 Task: Find Historic House in Boston with Colonial-era Charm.
Action: Mouse moved to (358, 191)
Screenshot: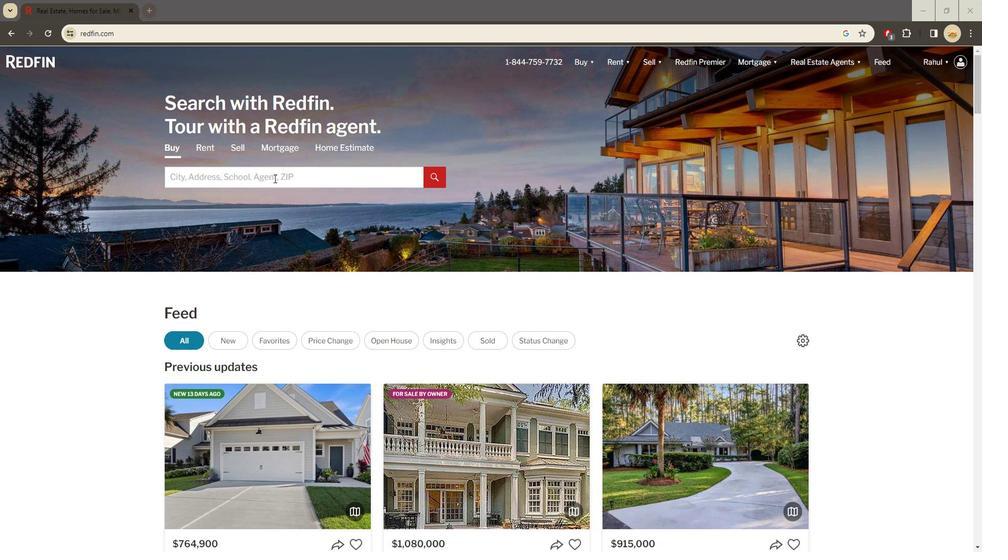 
Action: Mouse pressed left at (358, 191)
Screenshot: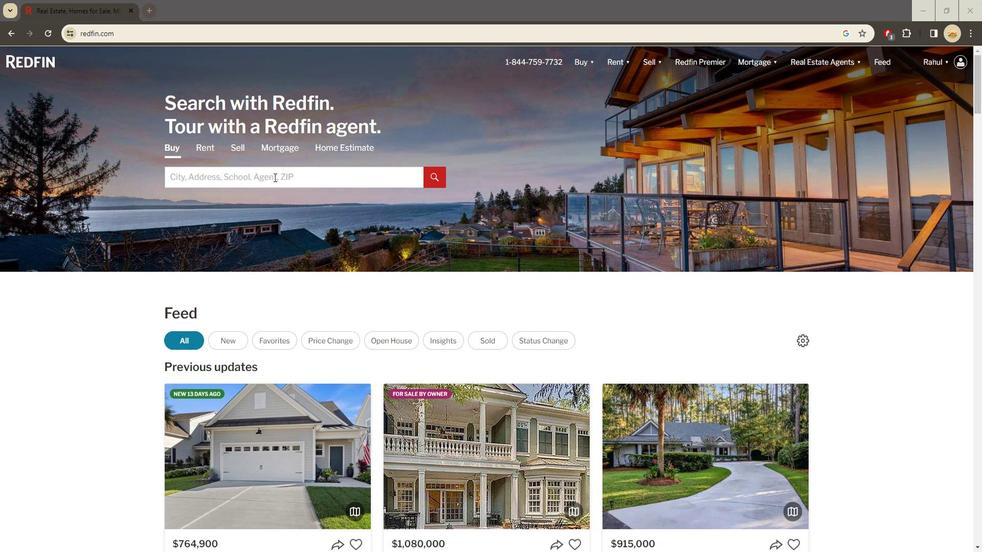 
Action: Mouse moved to (358, 190)
Screenshot: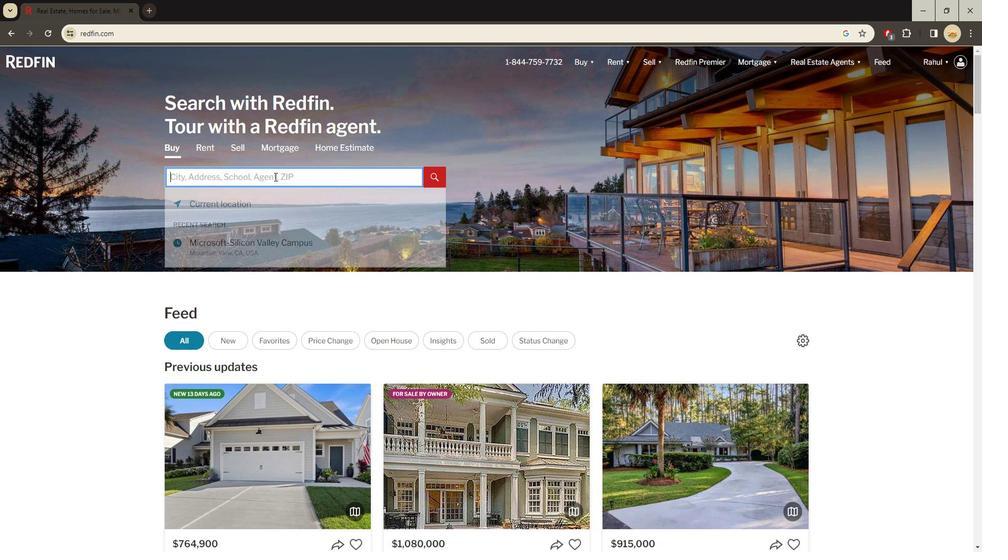 
Action: Key pressed <Key.shift><Key.shift><Key.shift><Key.shift><Key.shift><Key.shift><Key.shift><Key.shift><Key.shift>Boston<Key.space><Key.enter>
Screenshot: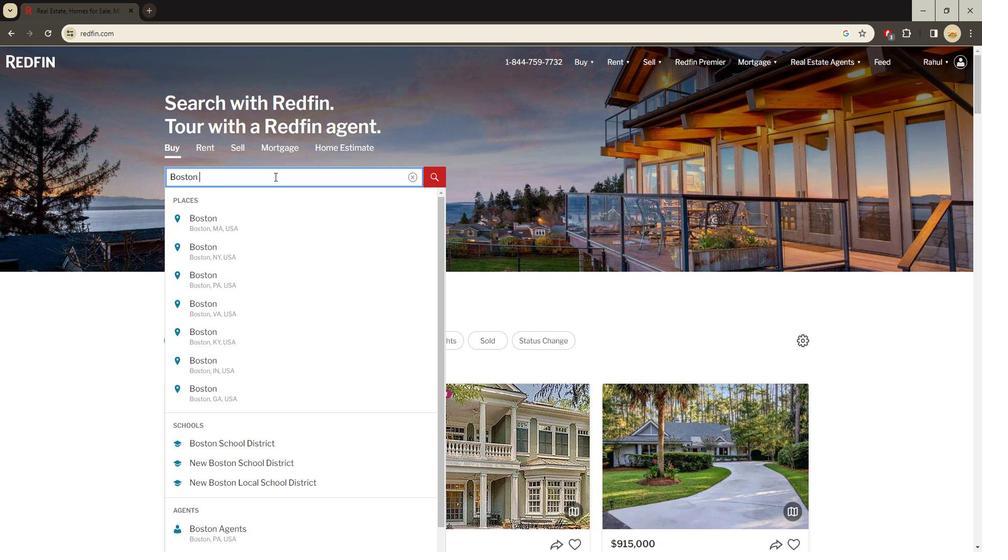 
Action: Mouse moved to (868, 150)
Screenshot: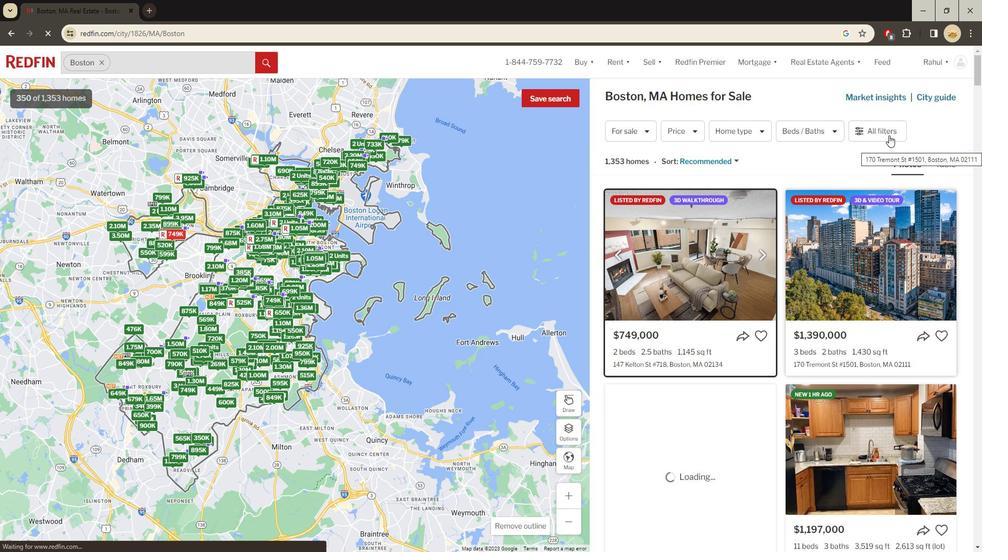 
Action: Mouse pressed left at (868, 150)
Screenshot: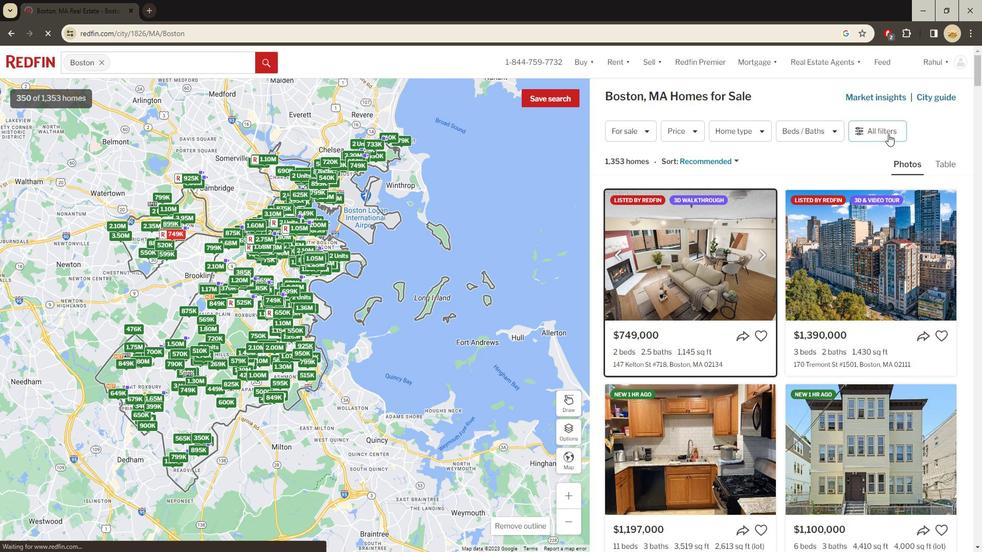 
Action: Mouse pressed left at (868, 150)
Screenshot: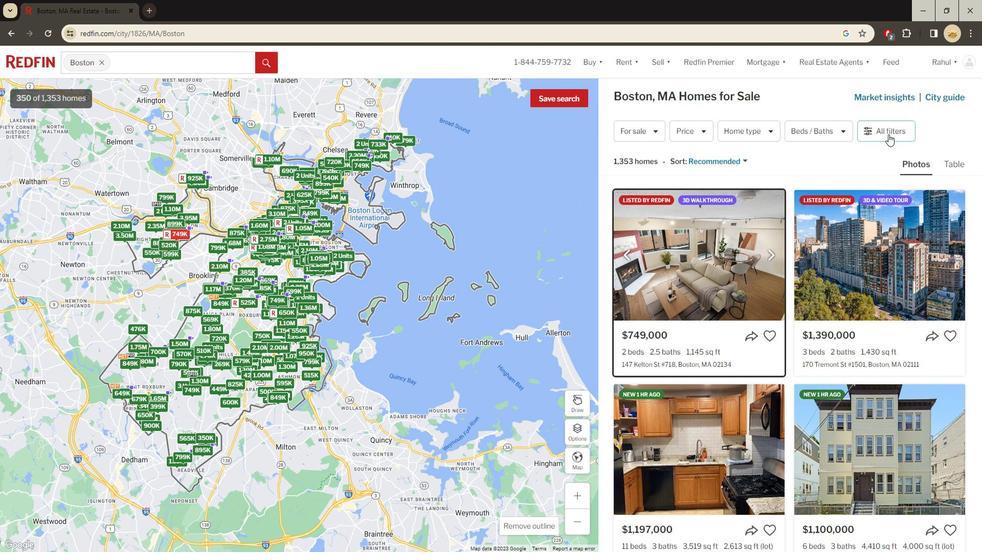 
Action: Mouse moved to (738, 319)
Screenshot: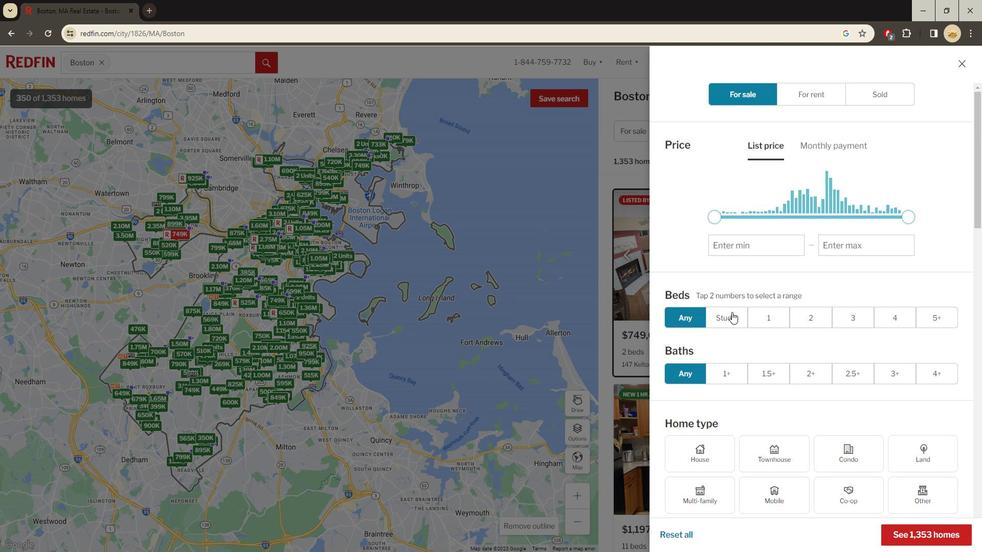 
Action: Mouse scrolled (738, 318) with delta (0, 0)
Screenshot: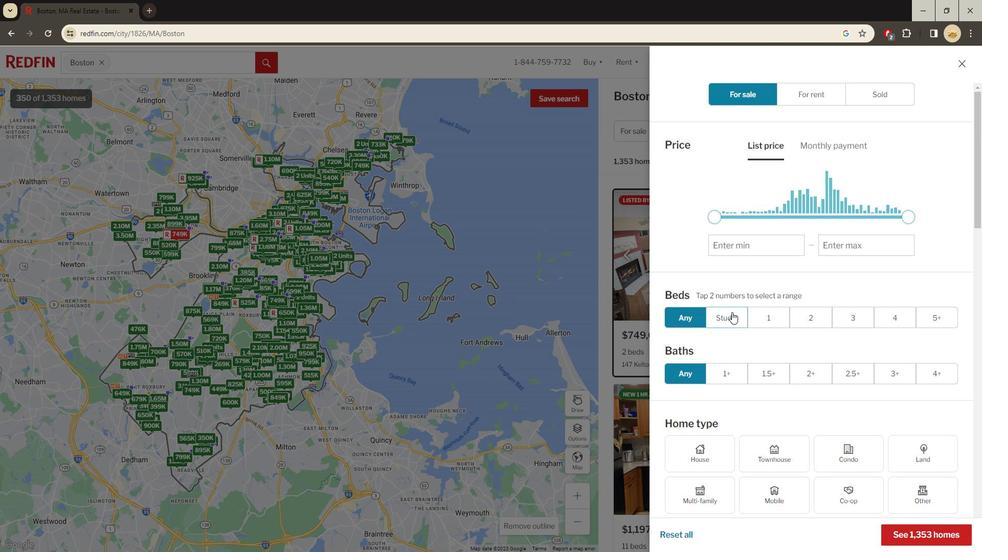 
Action: Mouse moved to (709, 412)
Screenshot: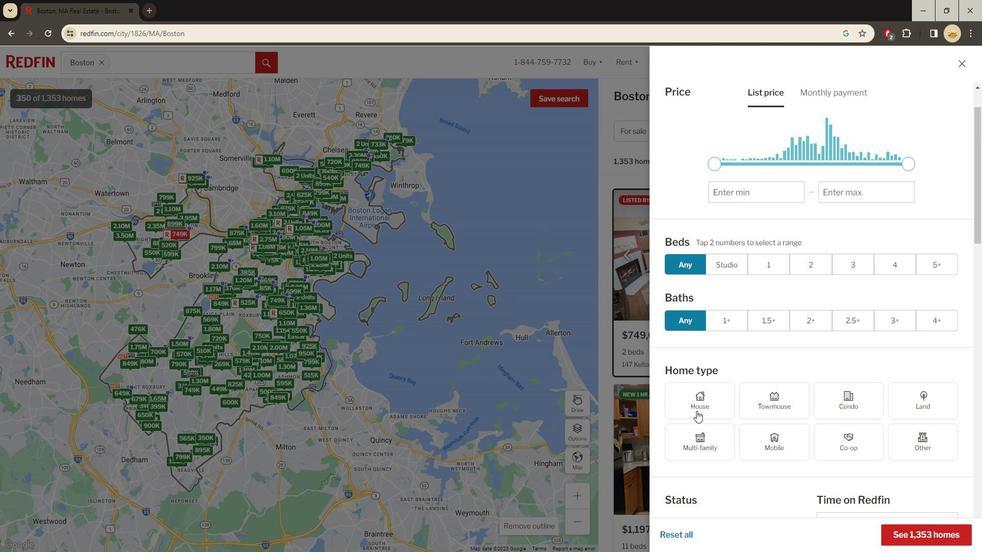 
Action: Mouse pressed left at (709, 412)
Screenshot: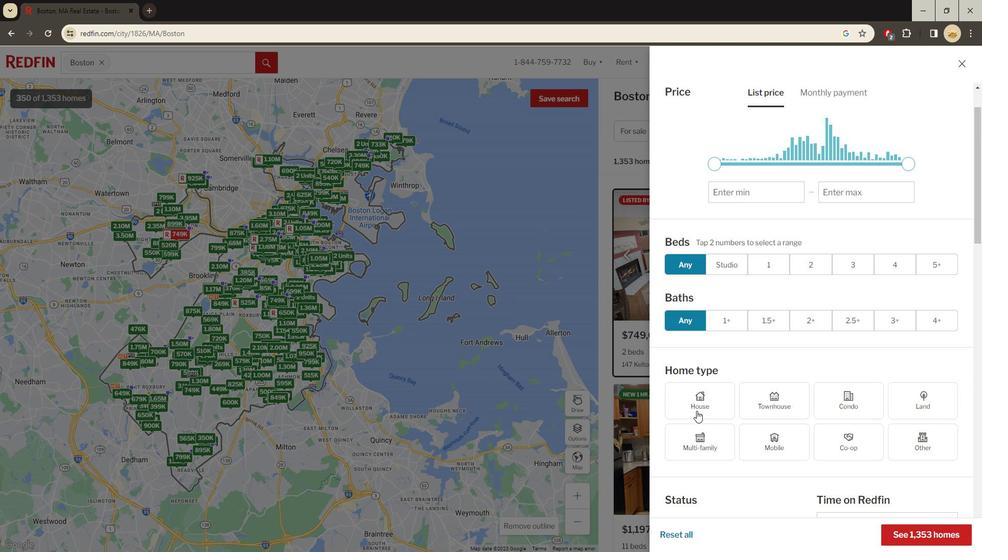 
Action: Mouse scrolled (709, 412) with delta (0, 0)
Screenshot: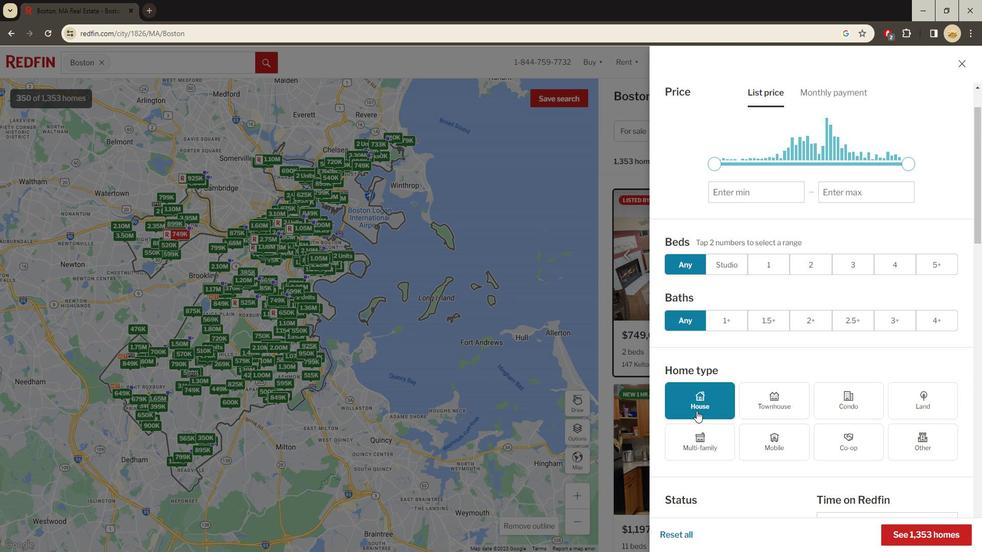 
Action: Mouse moved to (709, 413)
Screenshot: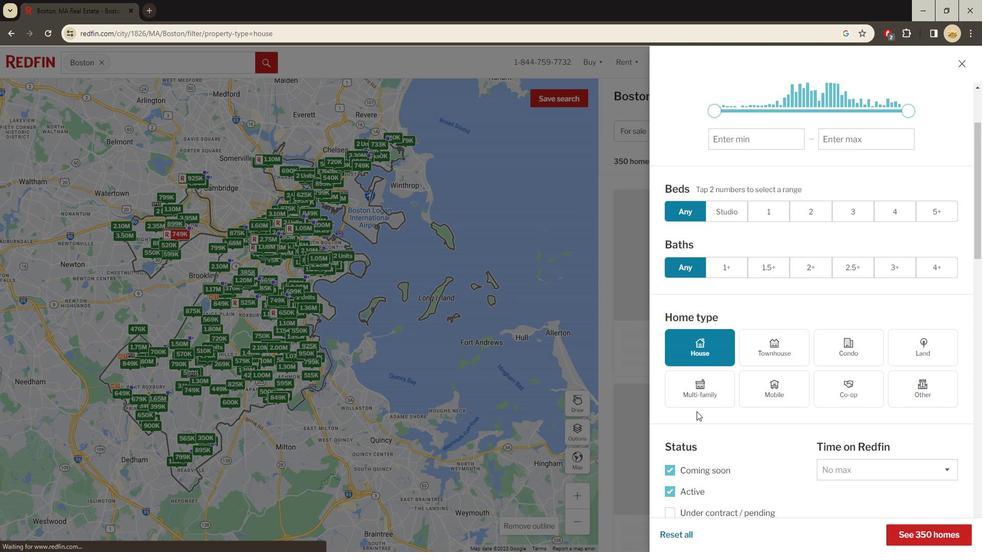 
Action: Mouse scrolled (709, 412) with delta (0, 0)
Screenshot: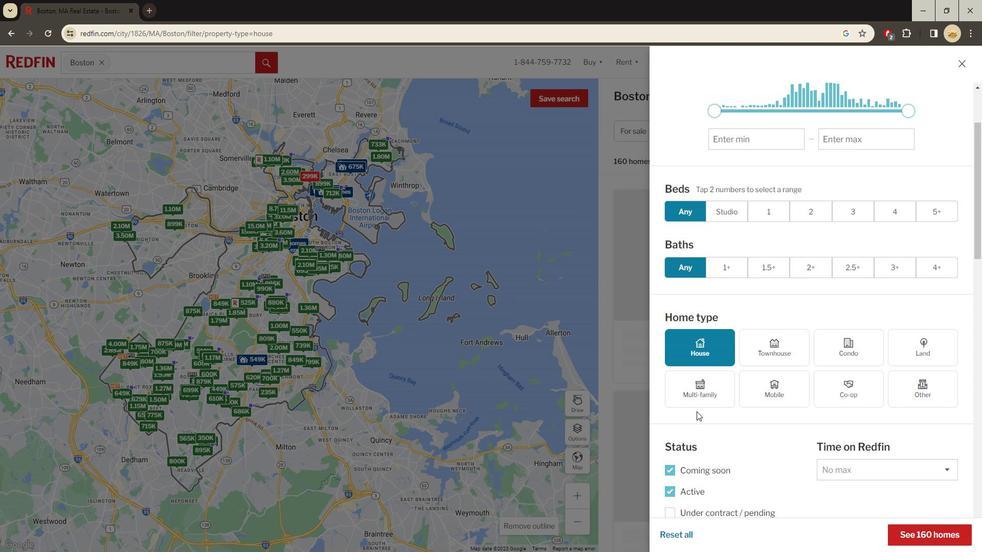 
Action: Mouse scrolled (709, 412) with delta (0, 0)
Screenshot: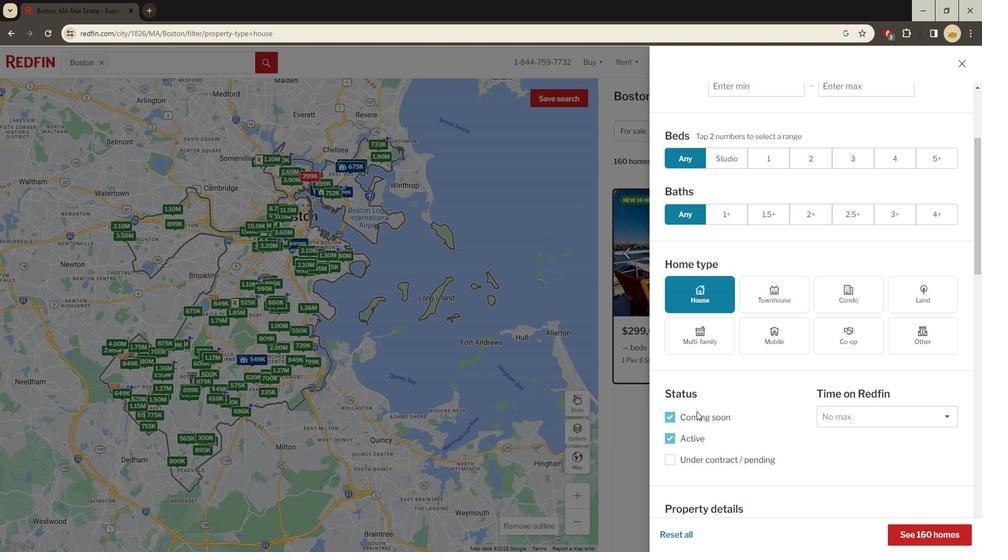 
Action: Mouse scrolled (709, 412) with delta (0, 0)
Screenshot: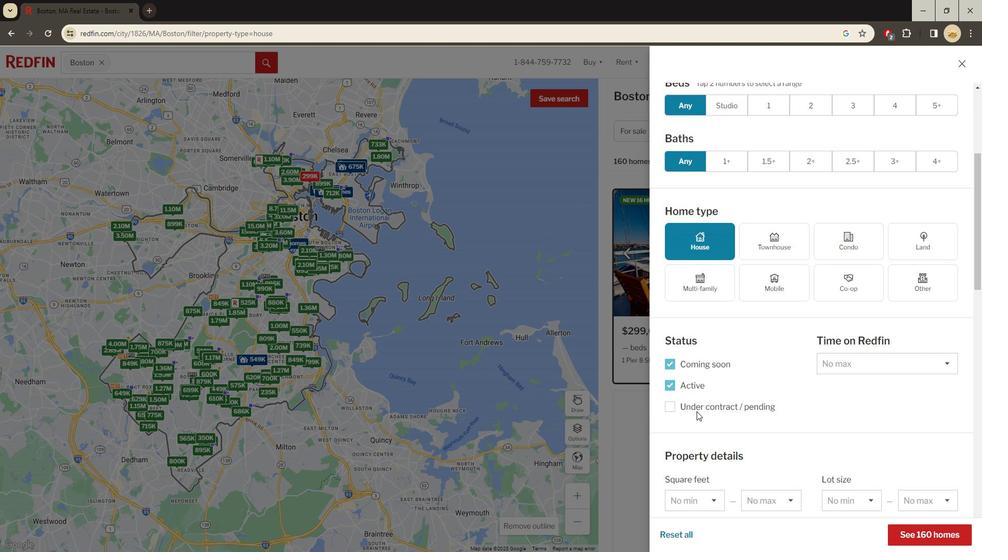 
Action: Mouse scrolled (709, 412) with delta (0, 0)
Screenshot: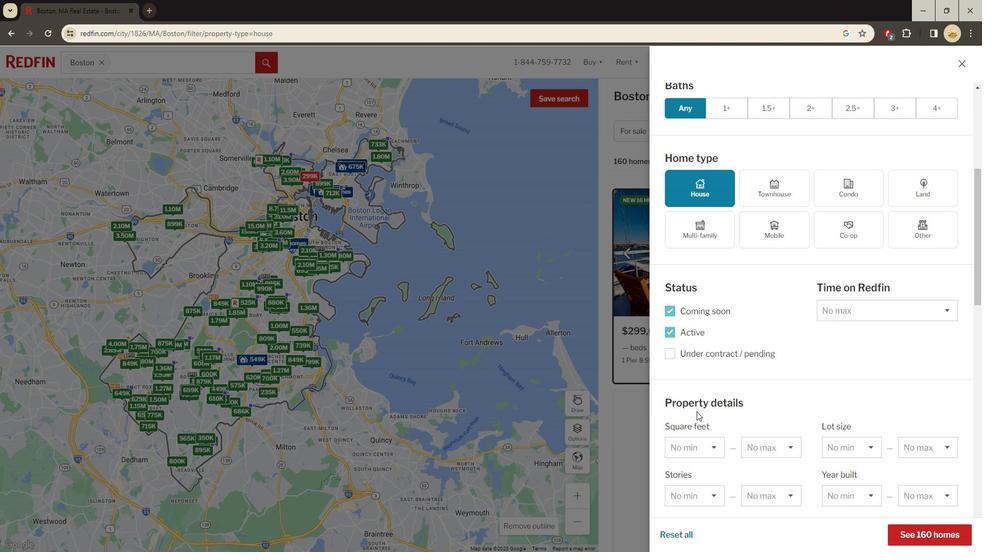 
Action: Mouse scrolled (709, 412) with delta (0, 0)
Screenshot: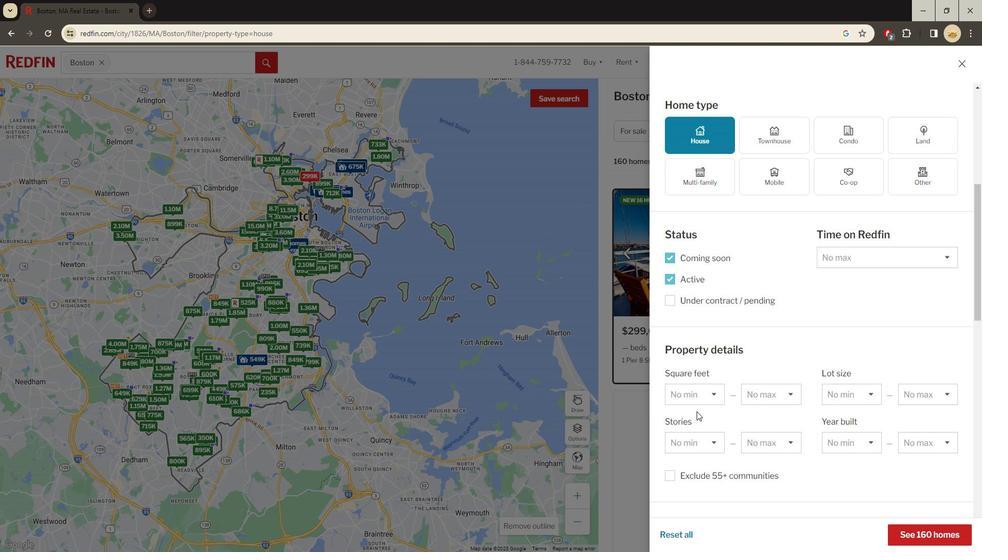 
Action: Mouse scrolled (709, 412) with delta (0, 0)
Screenshot: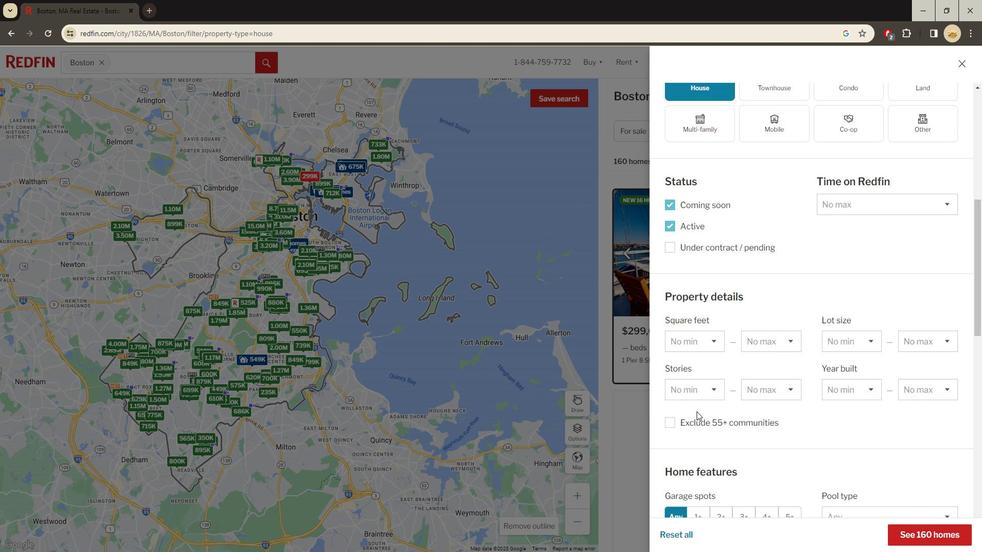 
Action: Mouse scrolled (709, 412) with delta (0, 0)
Screenshot: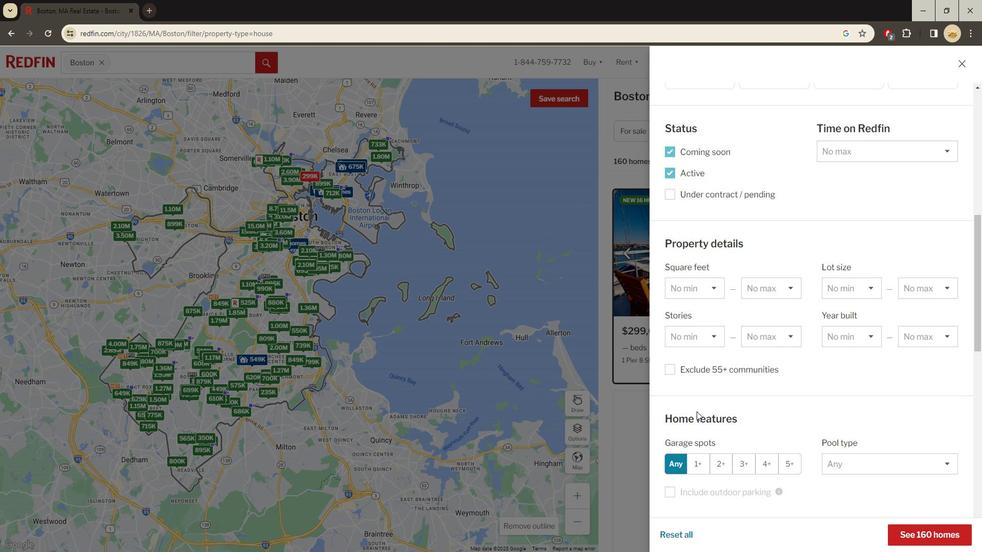 
Action: Mouse scrolled (709, 412) with delta (0, 0)
Screenshot: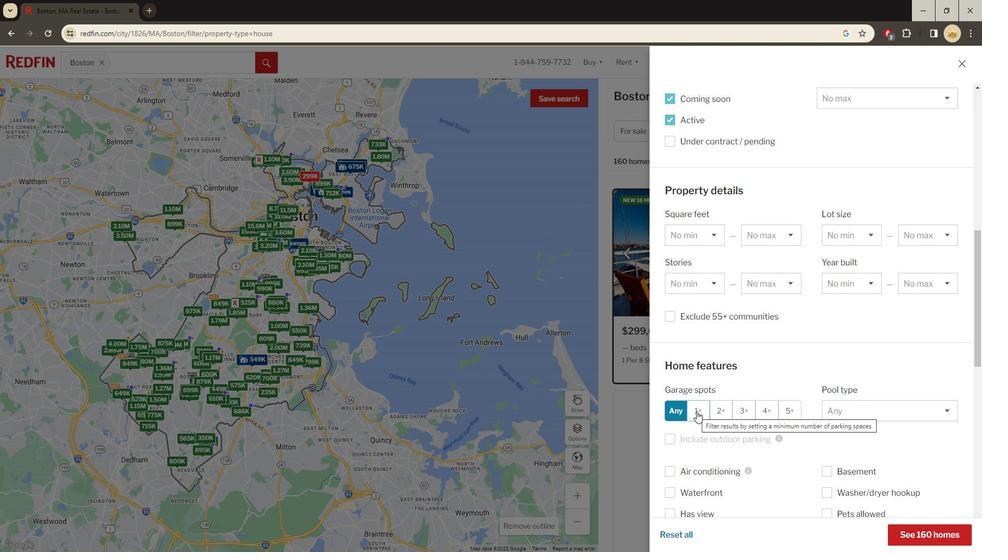 
Action: Mouse scrolled (709, 412) with delta (0, 0)
Screenshot: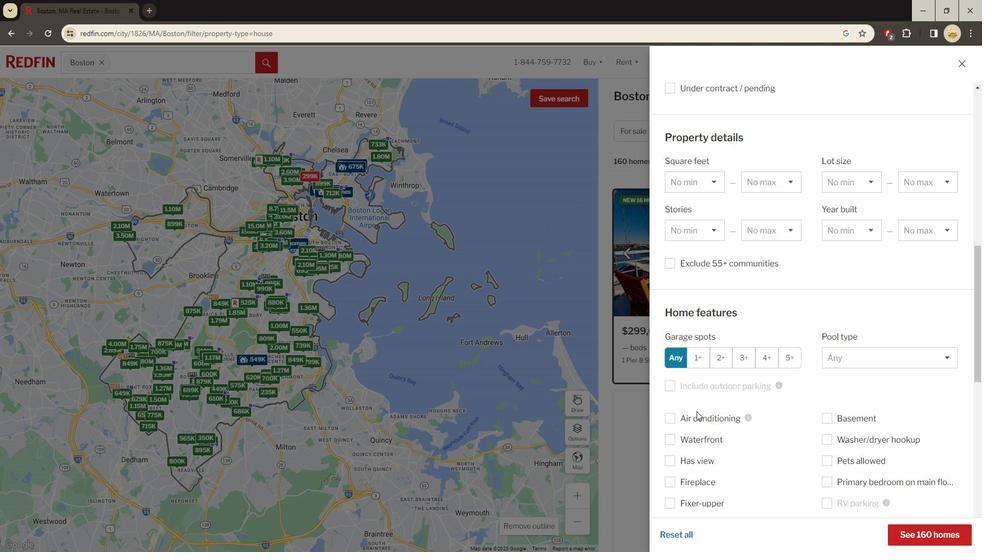 
Action: Mouse scrolled (709, 412) with delta (0, 0)
Screenshot: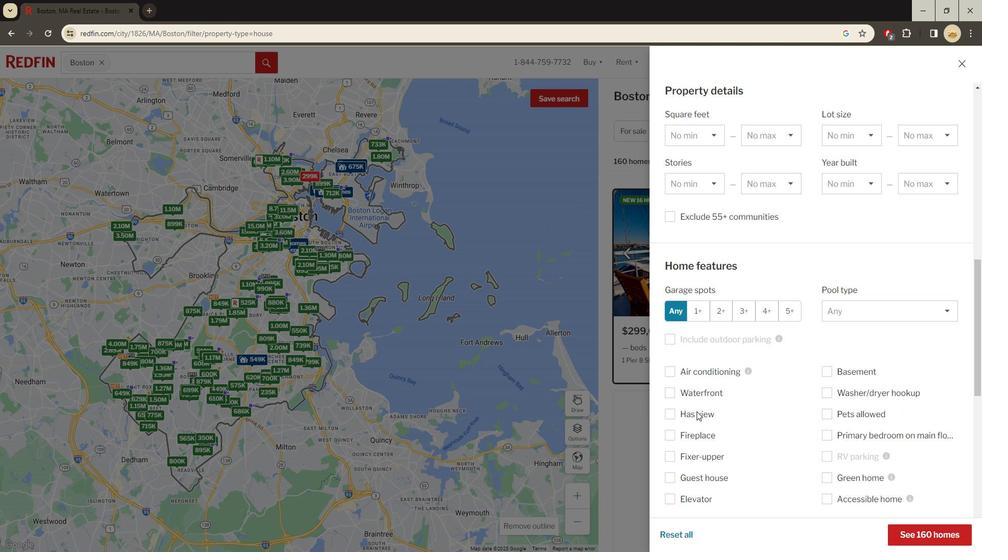 
Action: Mouse scrolled (709, 412) with delta (0, 0)
Screenshot: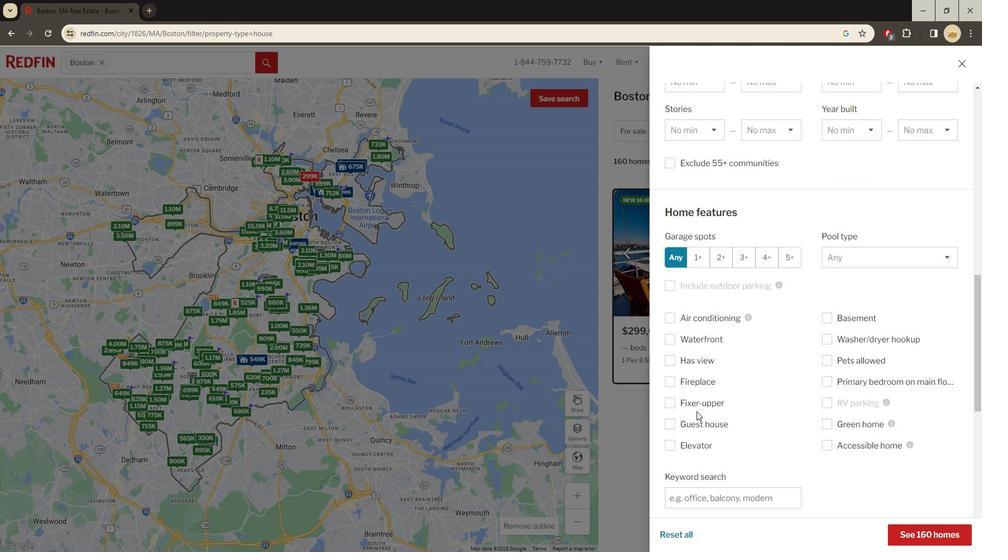 
Action: Mouse moved to (704, 442)
Screenshot: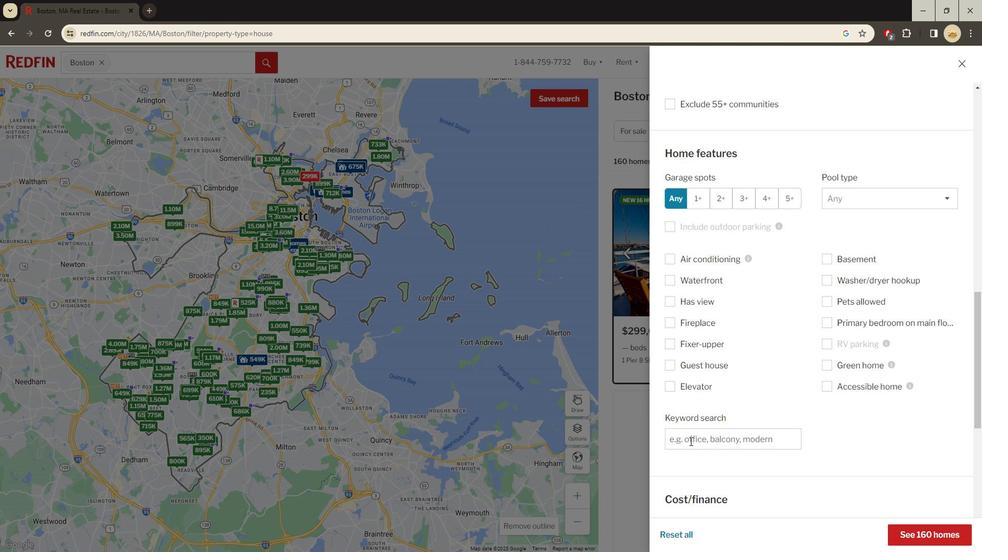 
Action: Mouse pressed left at (704, 442)
Screenshot: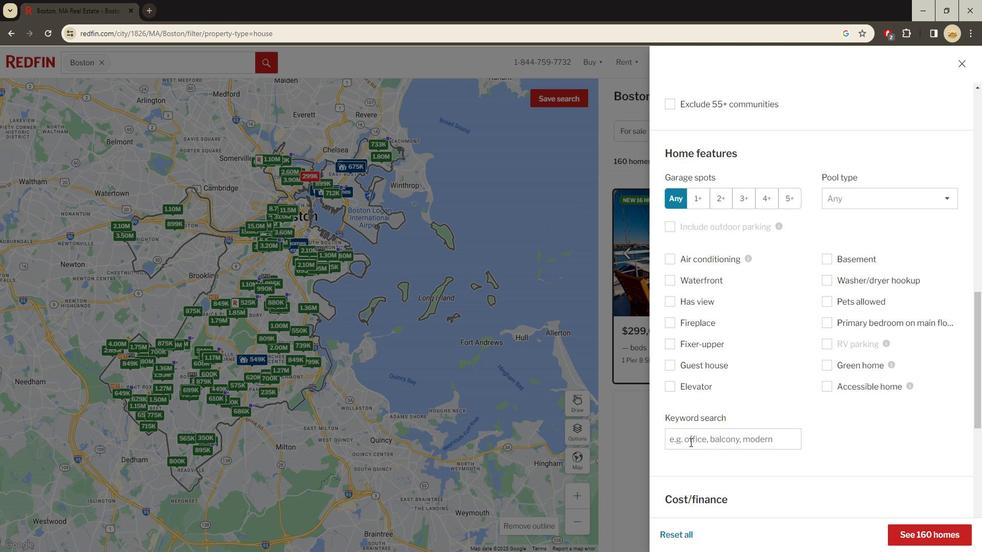 
Action: Key pressed <Key.shift>Colonial<Key.space><Key.backspace>-r<Key.backspace>era<Key.space><Key.shift>Charm
Screenshot: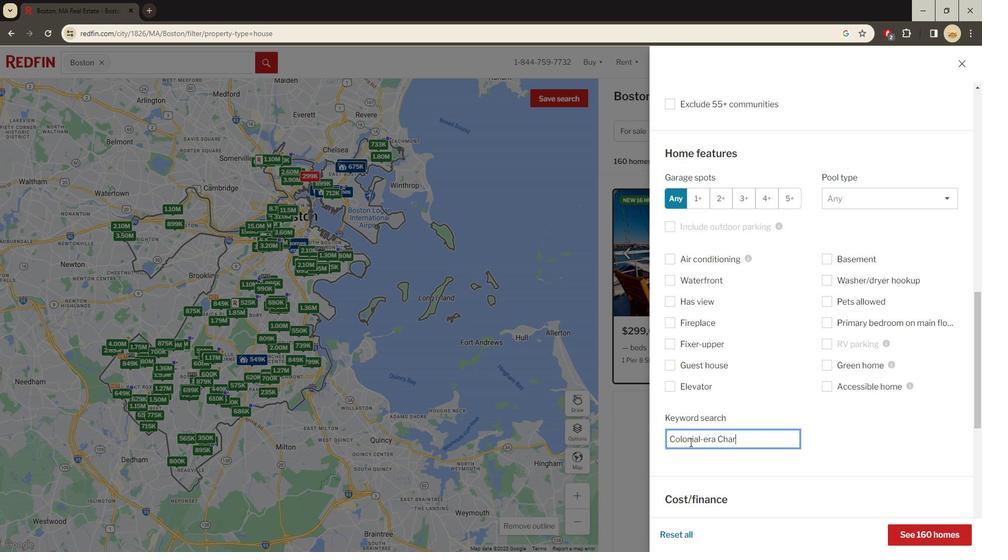 
Action: Mouse moved to (904, 528)
Screenshot: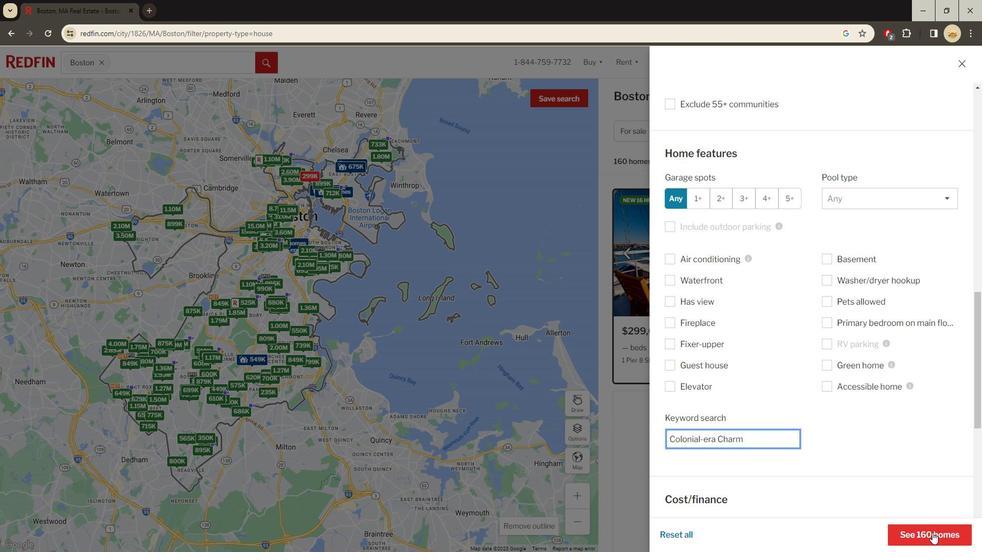
Action: Mouse pressed left at (904, 528)
Screenshot: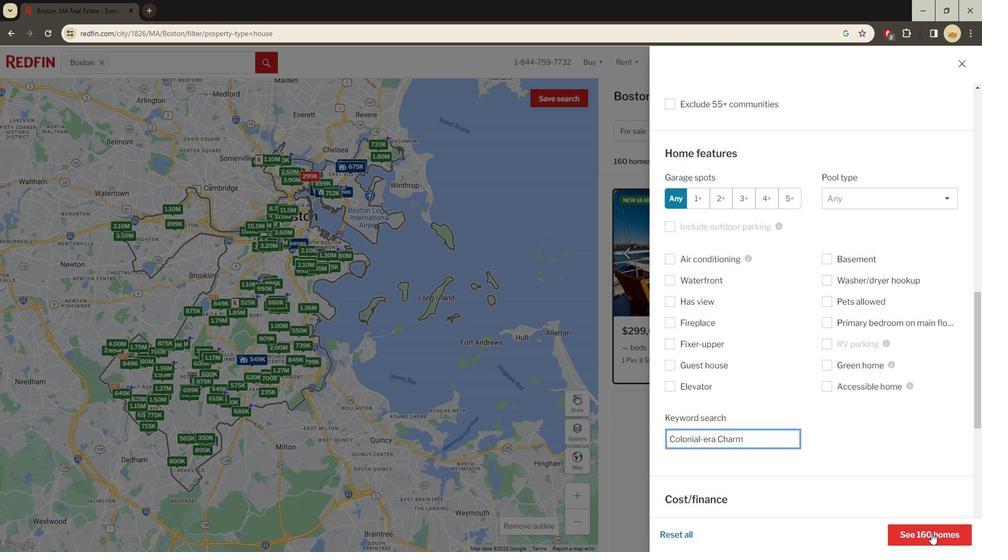 
Action: Mouse moved to (833, 152)
Screenshot: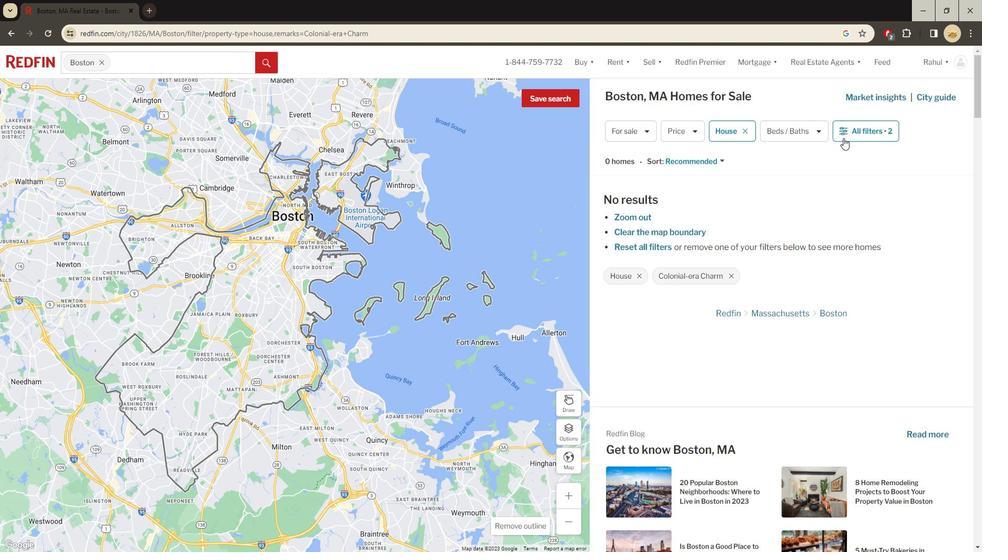 
Action: Mouse pressed left at (833, 152)
Screenshot: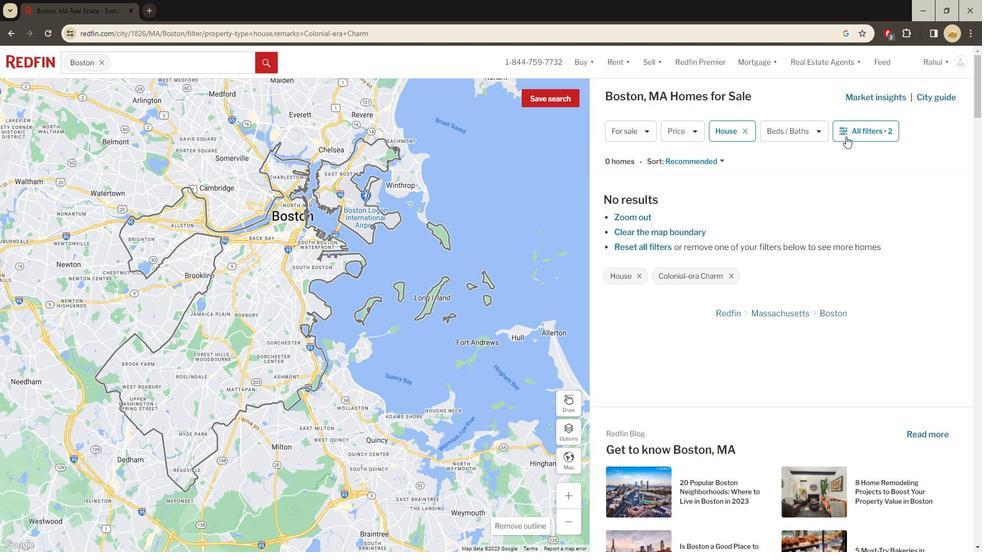 
Action: Mouse moved to (781, 368)
Screenshot: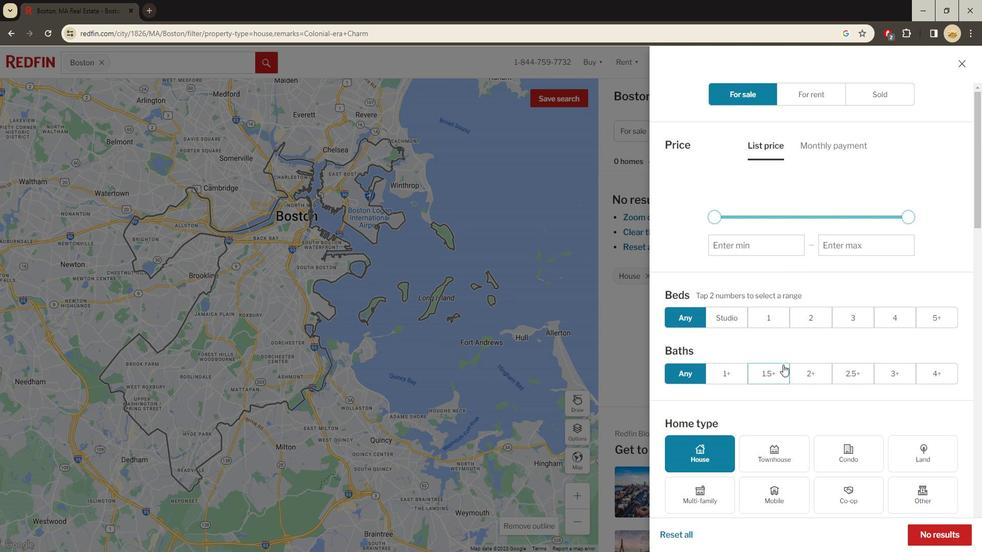 
Action: Mouse scrolled (781, 367) with delta (0, 0)
Screenshot: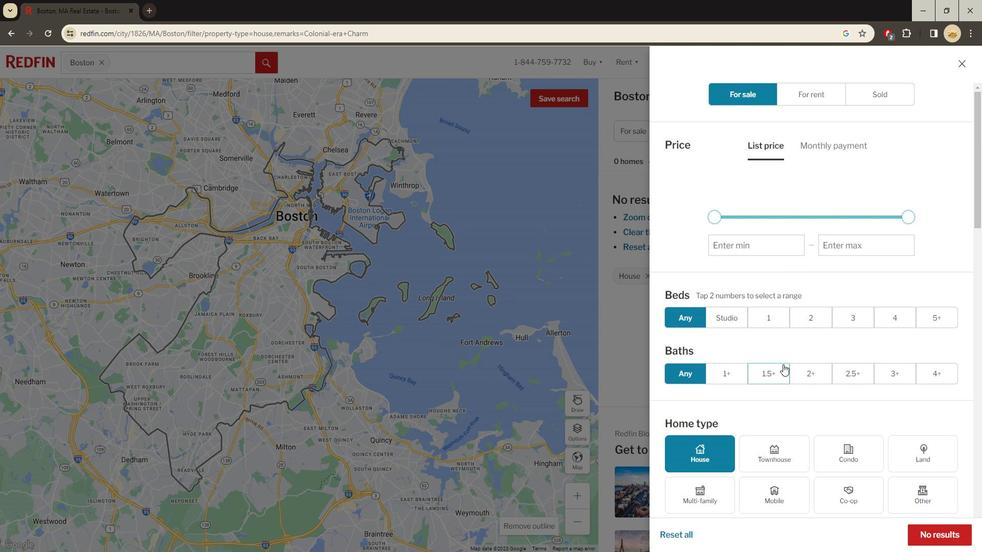 
Action: Mouse moved to (780, 368)
Screenshot: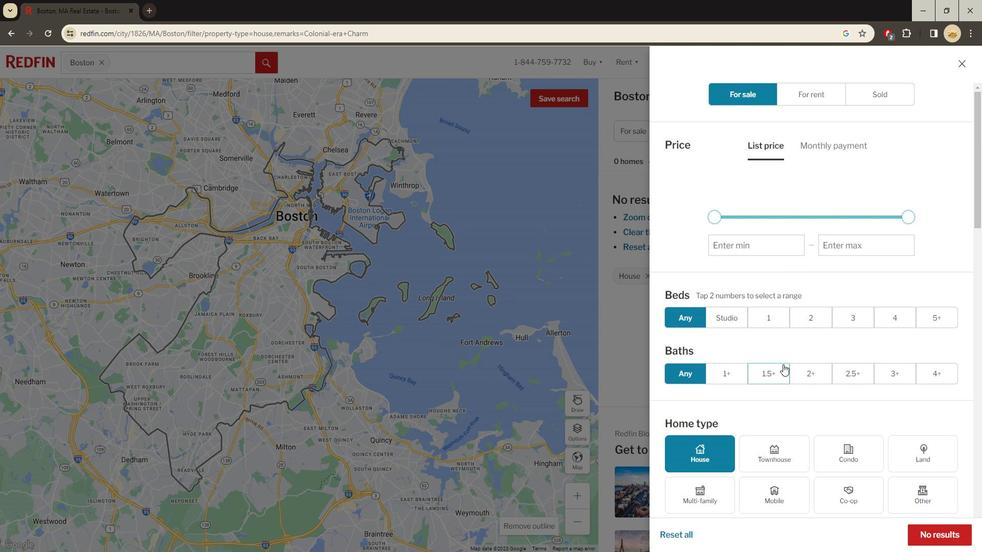 
Action: Mouse scrolled (780, 367) with delta (0, 0)
Screenshot: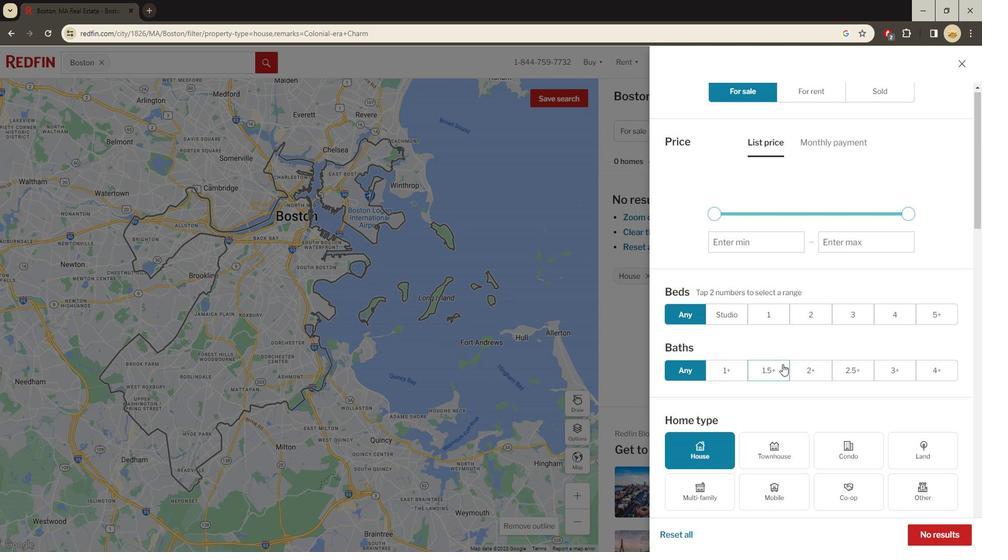 
Action: Mouse moved to (780, 368)
Screenshot: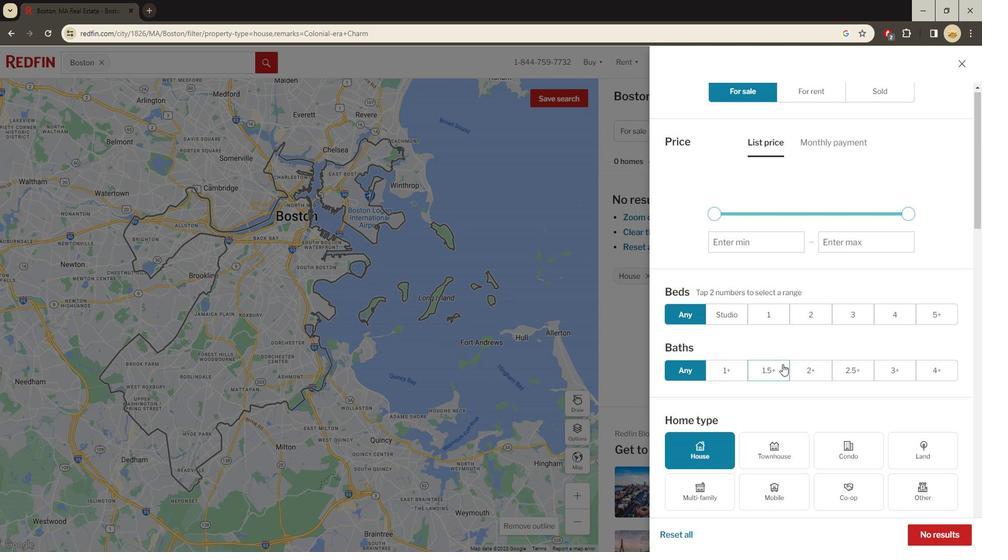 
Action: Mouse scrolled (780, 367) with delta (0, 0)
Screenshot: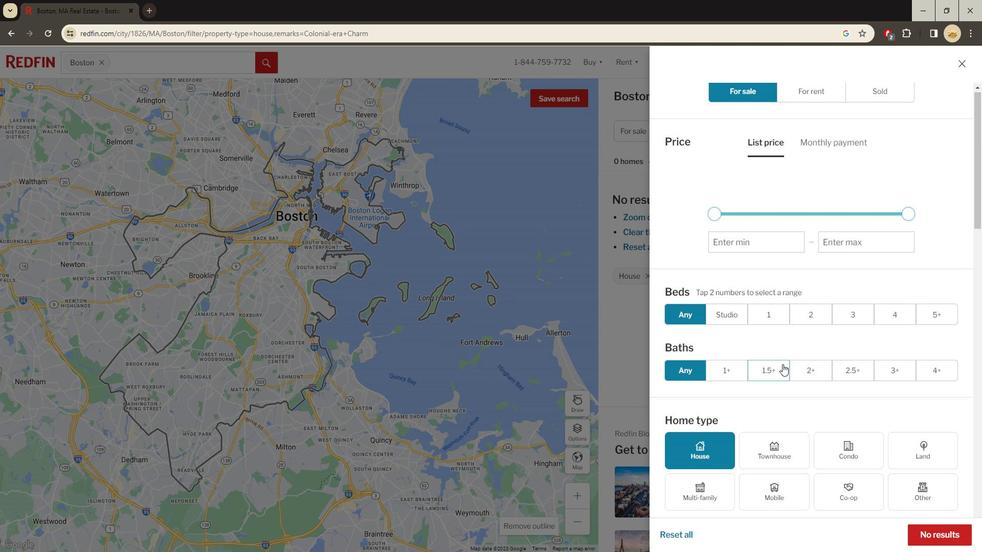 
Action: Mouse moved to (780, 368)
Screenshot: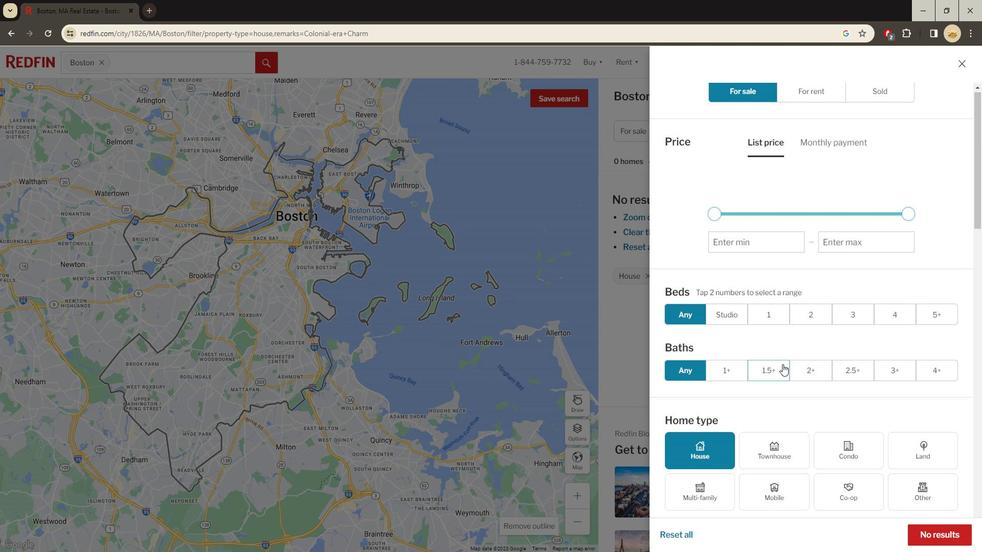 
Action: Mouse scrolled (780, 367) with delta (0, 0)
Screenshot: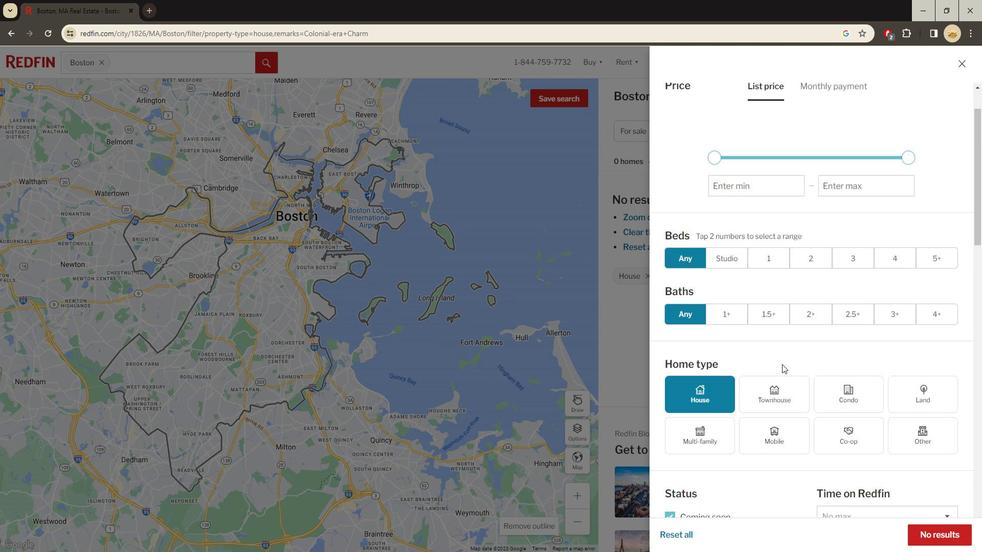 
Action: Mouse scrolled (780, 367) with delta (0, 0)
Screenshot: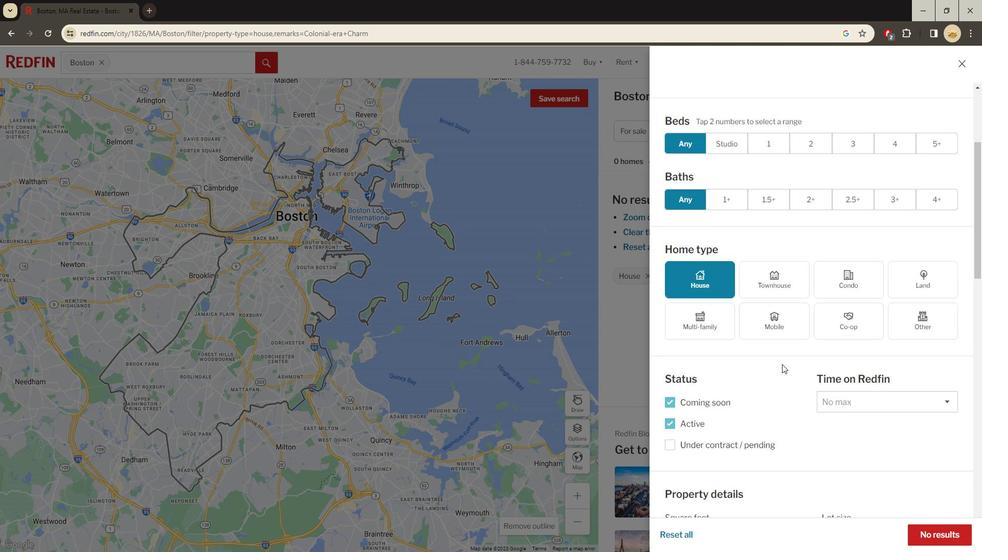 
Action: Mouse scrolled (780, 367) with delta (0, 0)
Screenshot: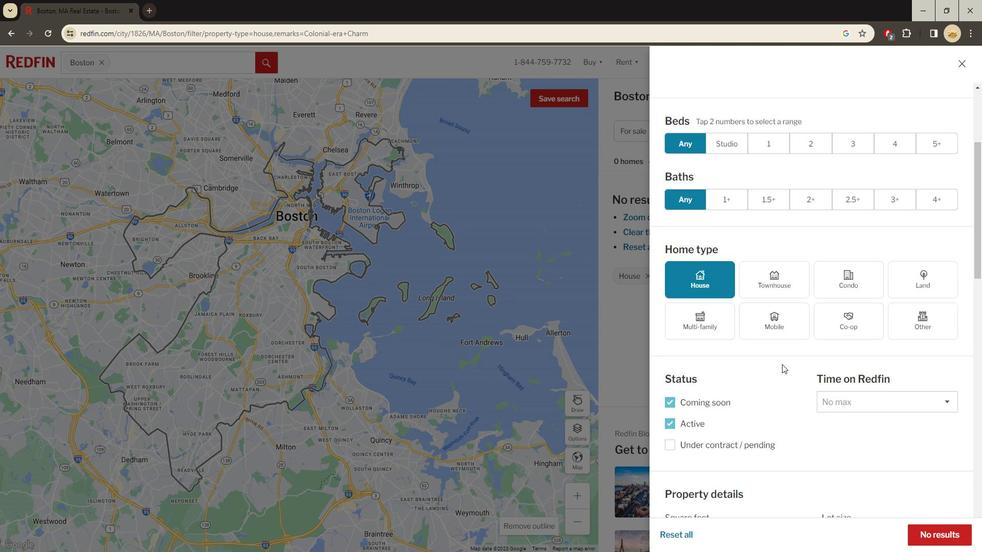 
Action: Mouse moved to (756, 395)
Screenshot: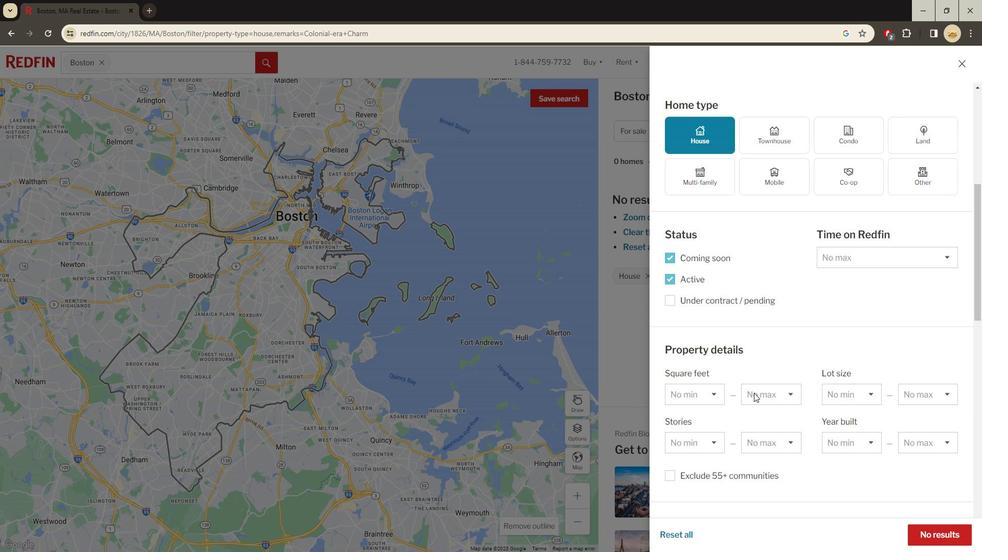 
Action: Mouse scrolled (756, 395) with delta (0, 0)
Screenshot: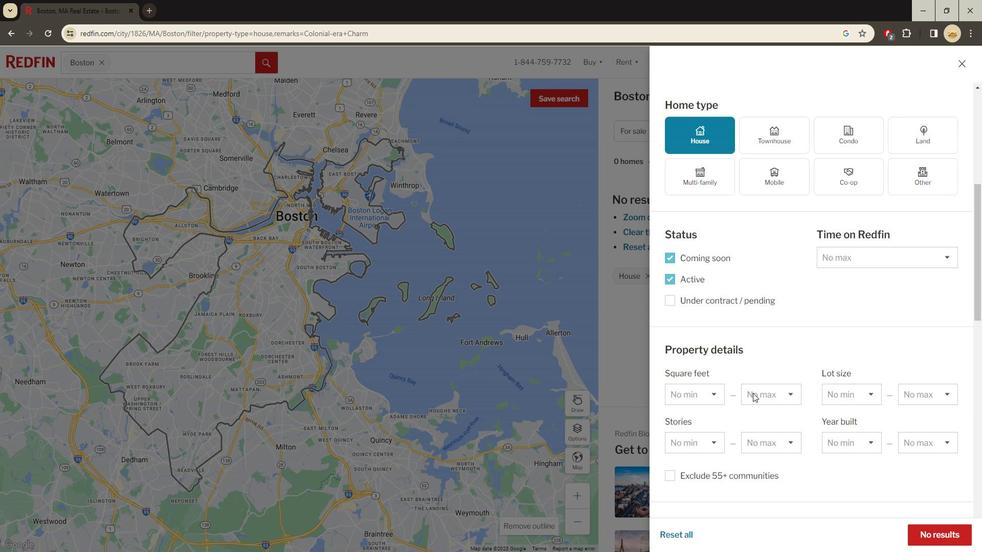 
Action: Mouse moved to (756, 396)
Screenshot: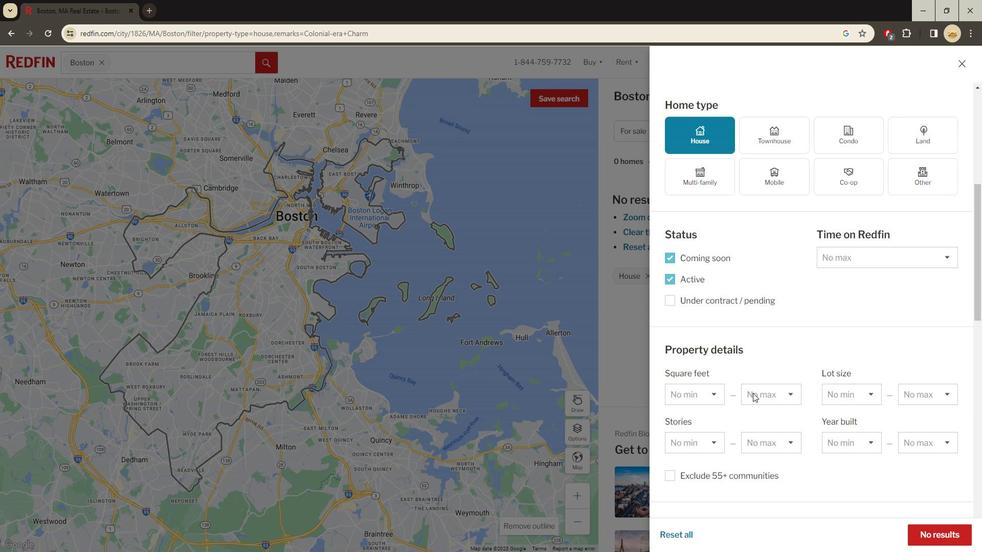
Action: Mouse scrolled (756, 395) with delta (0, 0)
Screenshot: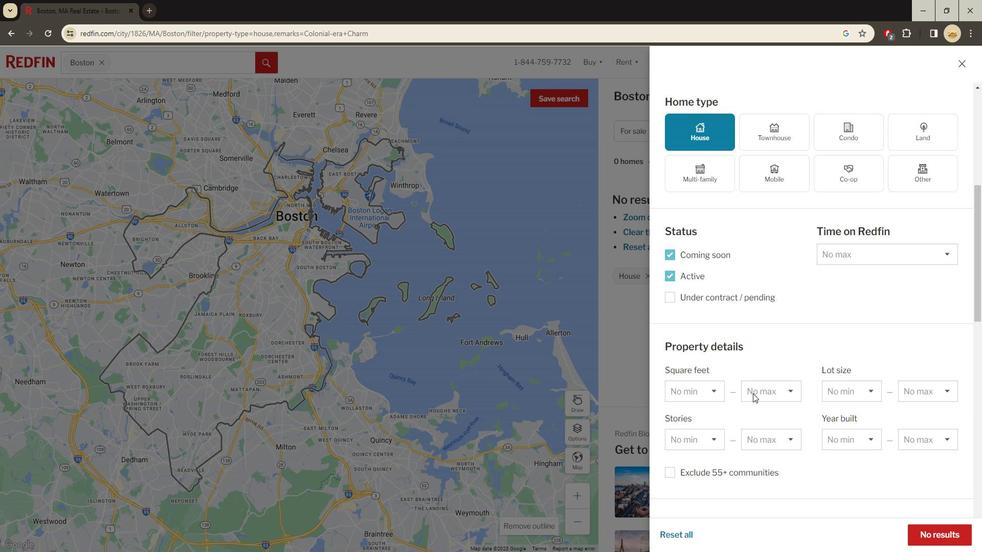 
Action: Mouse moved to (732, 470)
Screenshot: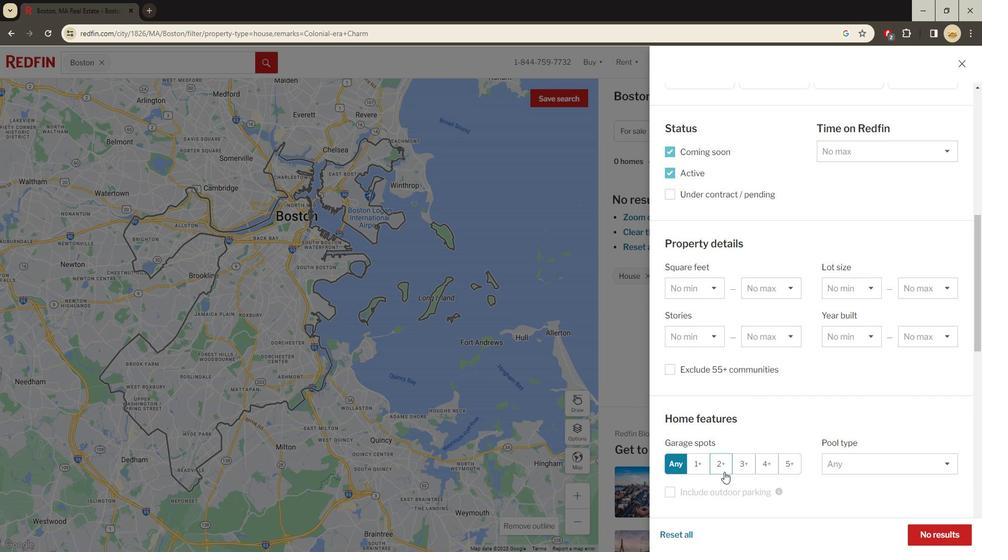 
Action: Mouse scrolled (732, 470) with delta (0, 0)
Screenshot: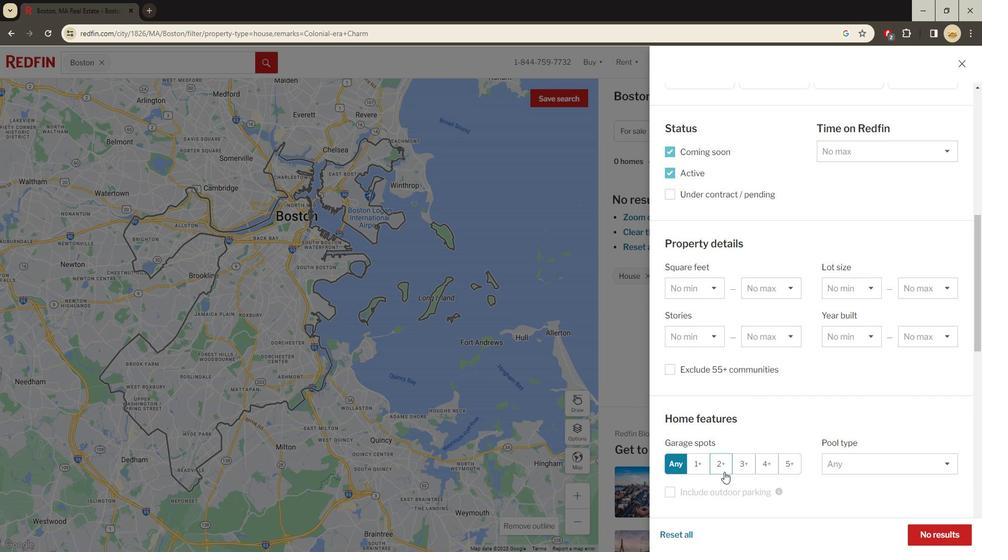 
Action: Mouse scrolled (732, 470) with delta (0, 0)
Screenshot: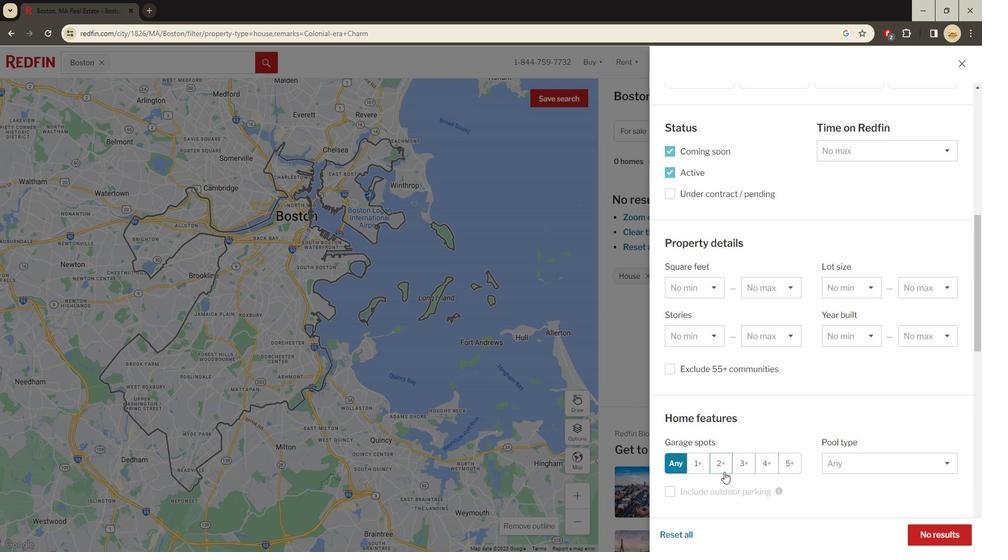 
Action: Mouse scrolled (732, 470) with delta (0, 0)
Screenshot: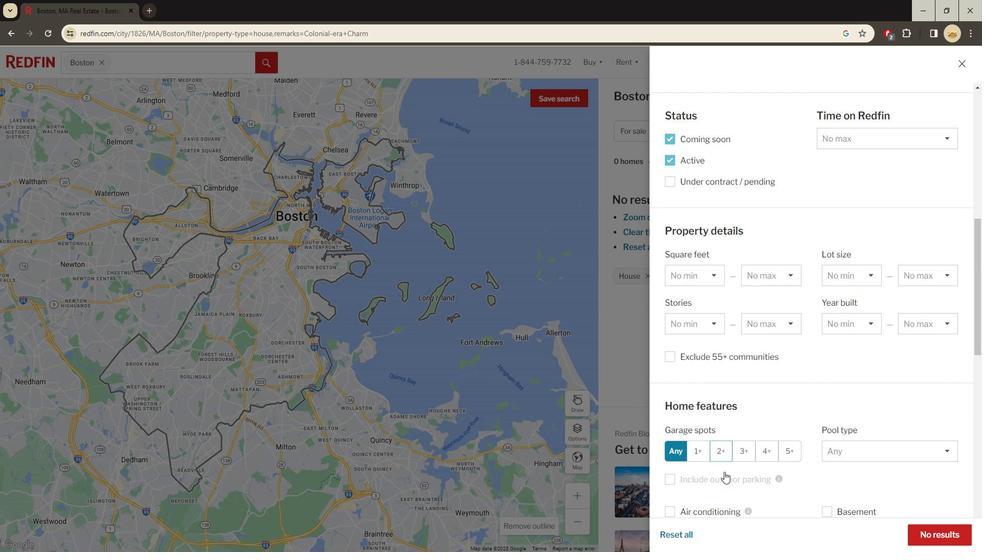 
Action: Mouse moved to (735, 465)
Screenshot: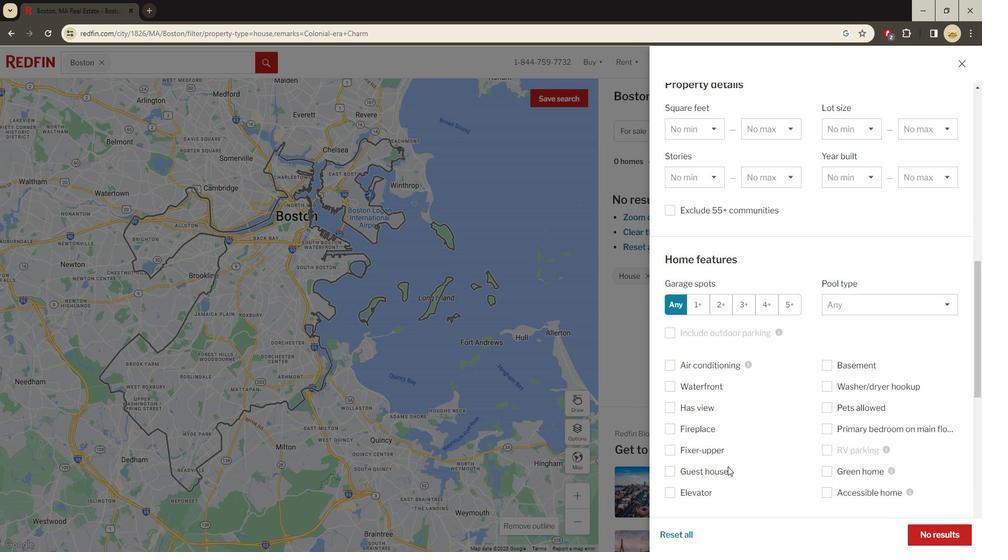 
Action: Mouse scrolled (735, 465) with delta (0, 0)
Screenshot: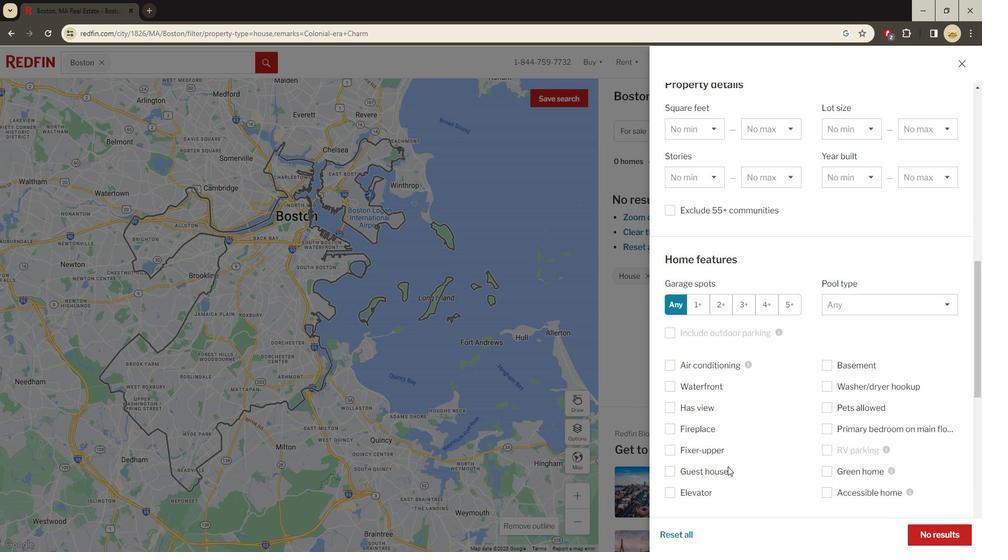 
Action: Mouse moved to (735, 466)
Screenshot: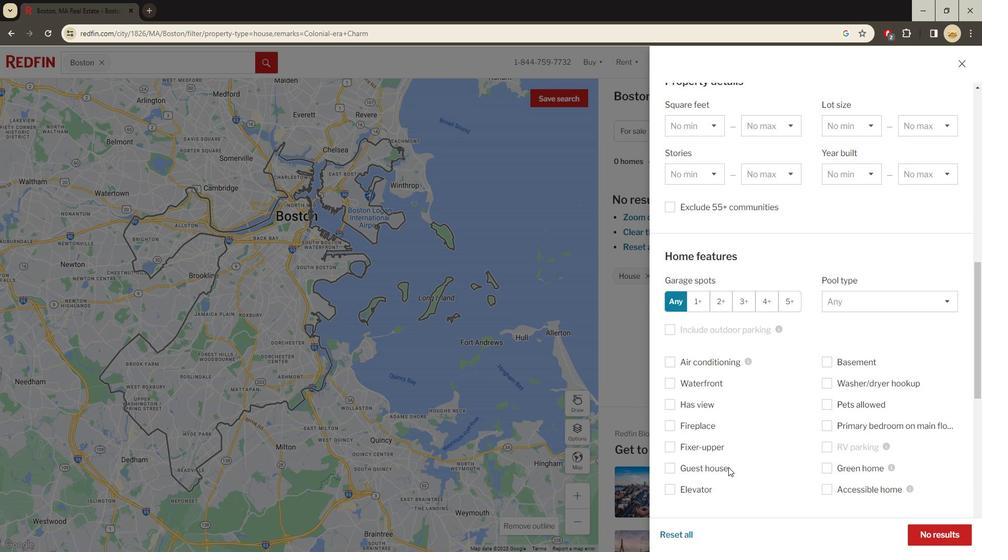
Action: Mouse scrolled (735, 465) with delta (0, 0)
Screenshot: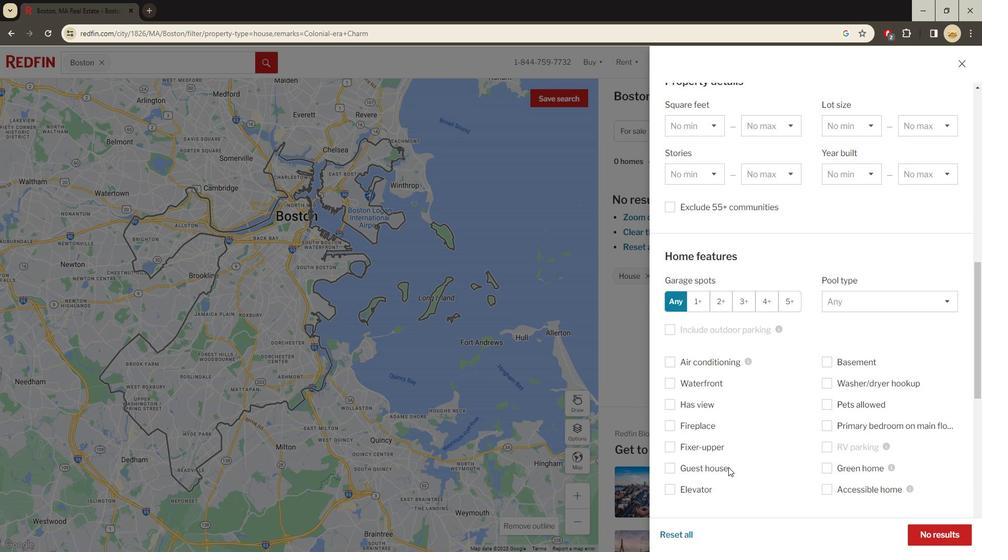 
Action: Mouse moved to (762, 438)
Screenshot: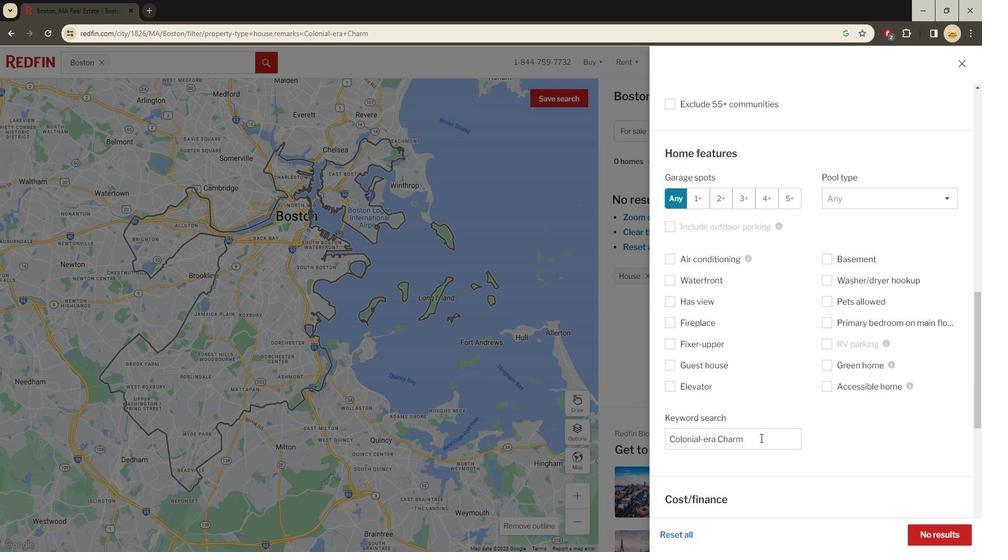 
Action: Mouse pressed left at (762, 438)
Screenshot: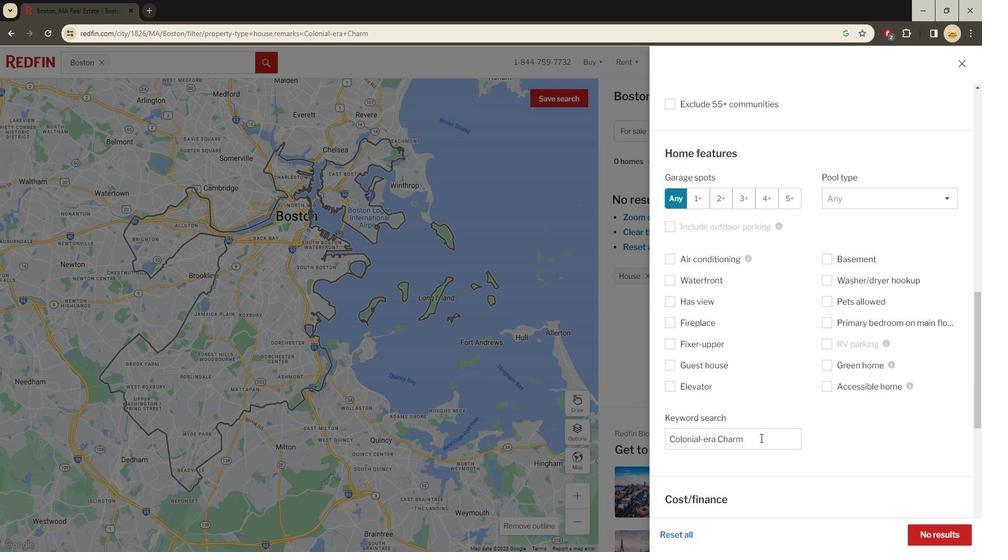 
Action: Key pressed <Key.backspace><Key.backspace><Key.backspace><Key.backspace><Key.backspace><Key.enter>
Screenshot: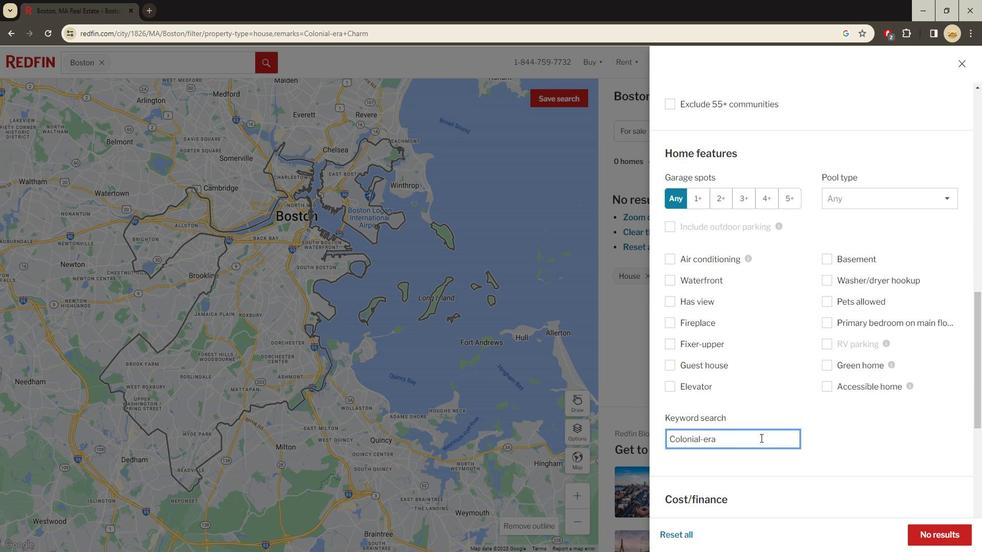 
Action: Mouse moved to (901, 533)
Screenshot: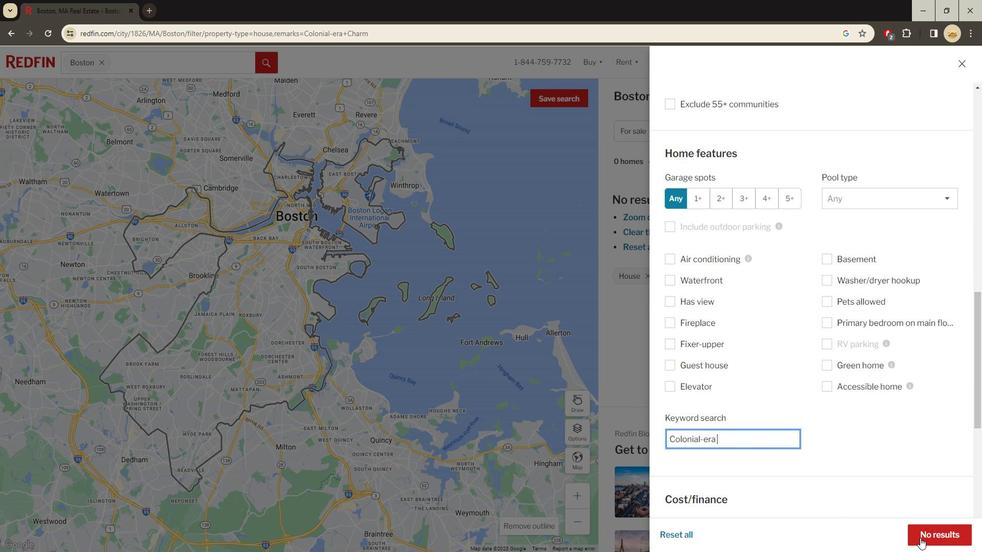 
Action: Mouse pressed left at (901, 533)
Screenshot: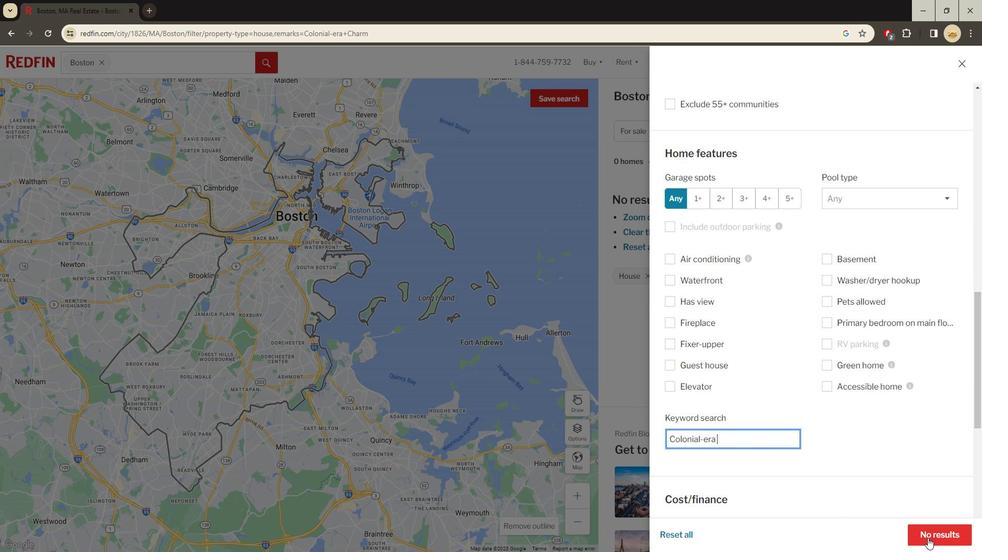 
Action: Mouse moved to (742, 409)
Screenshot: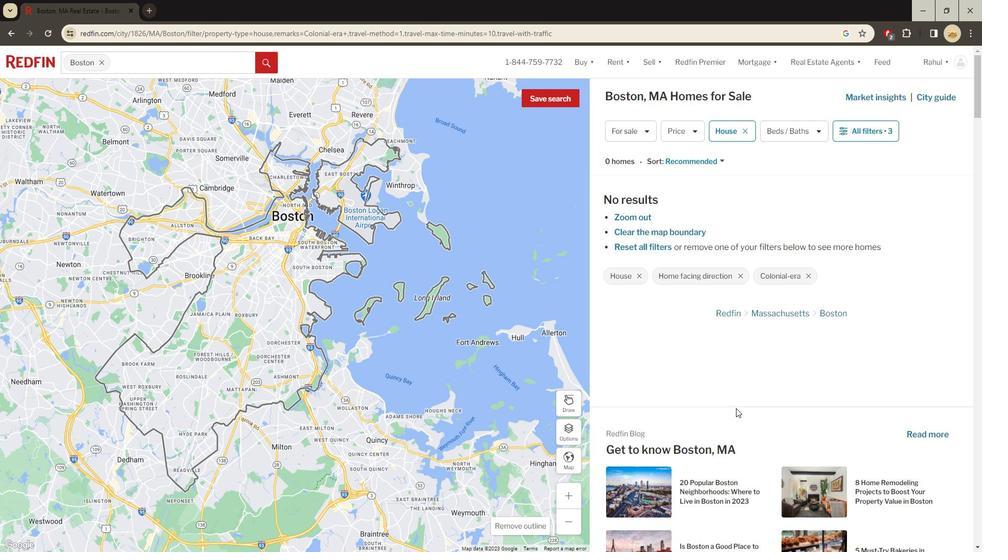
